 Task: Create Board Customer Feedback to Workspace IT Department. Create Board Website Design to Workspace IT Department. Create Board Social Media Advertising Campaign Management to Workspace IT Department
Action: Mouse moved to (336, 75)
Screenshot: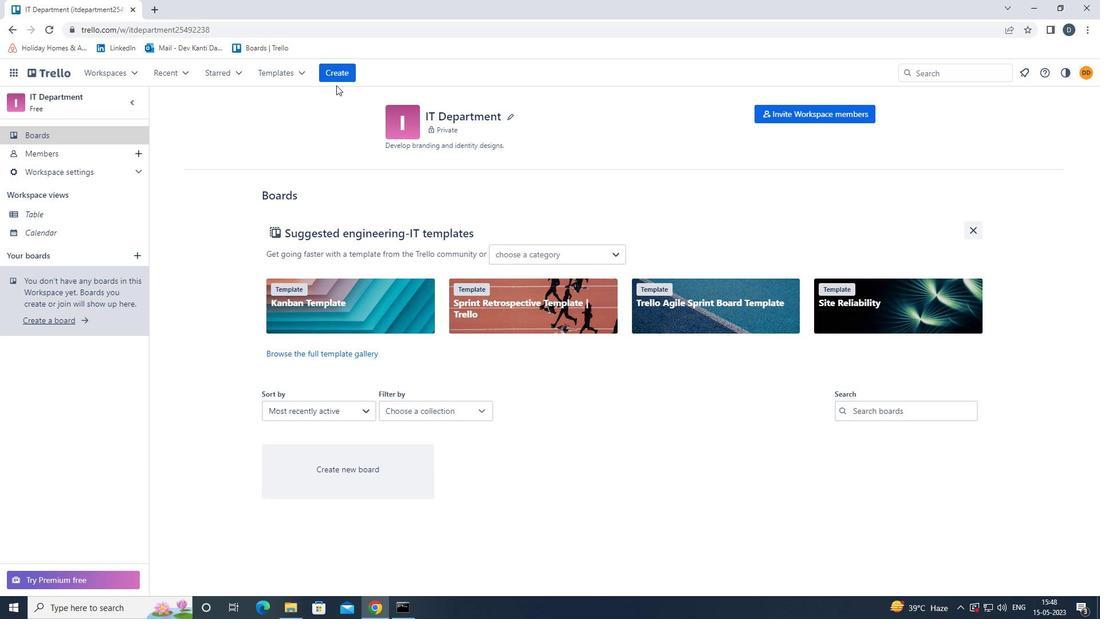 
Action: Mouse pressed left at (336, 75)
Screenshot: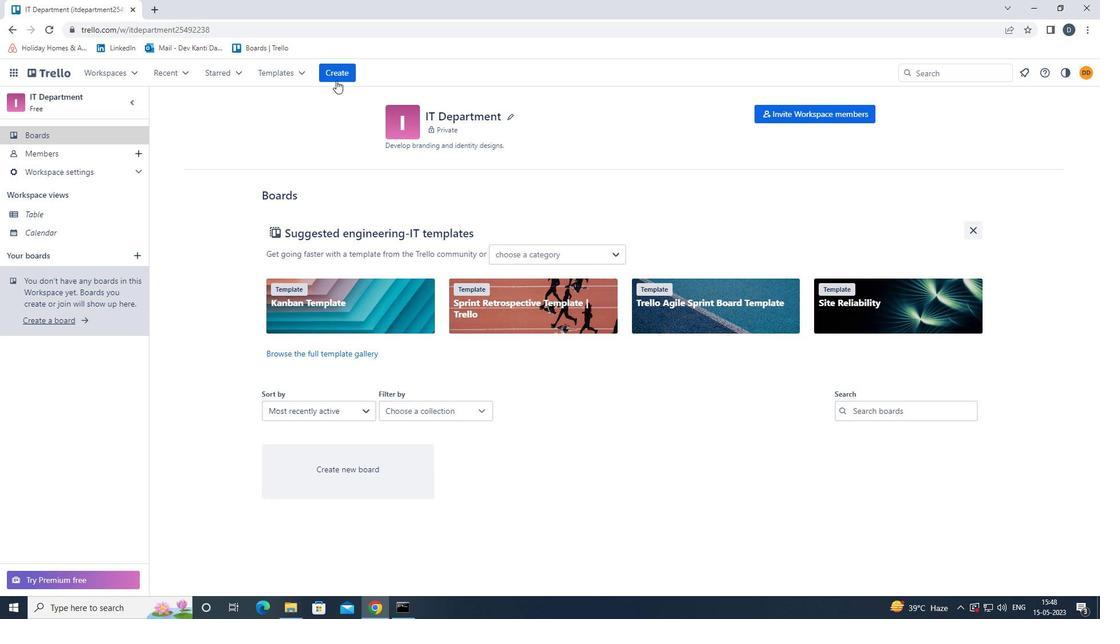 
Action: Mouse moved to (362, 115)
Screenshot: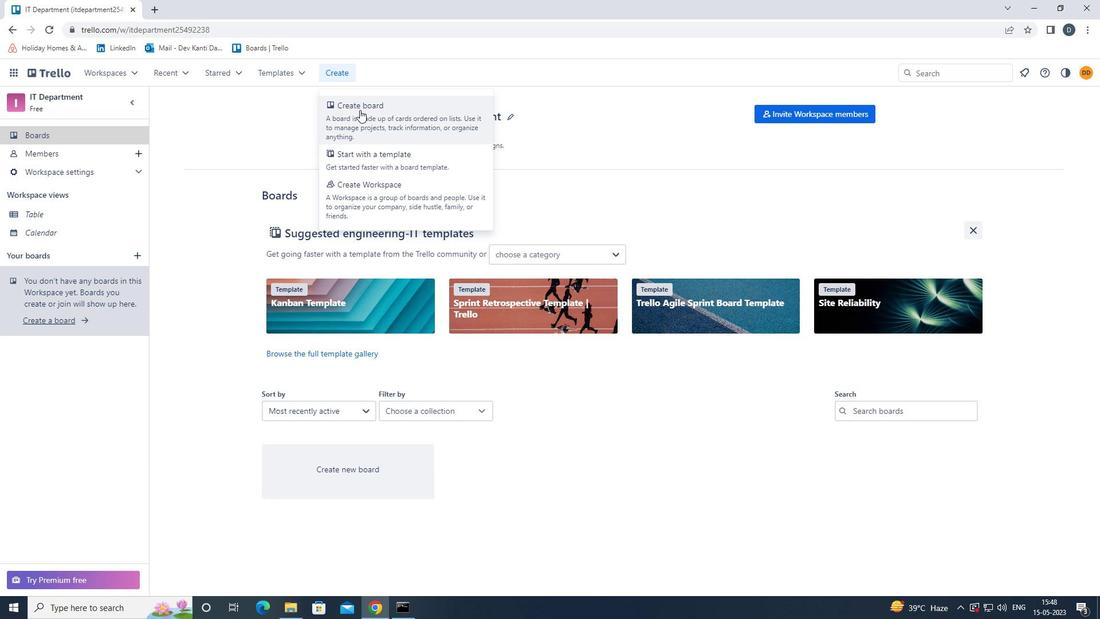 
Action: Mouse pressed left at (362, 115)
Screenshot: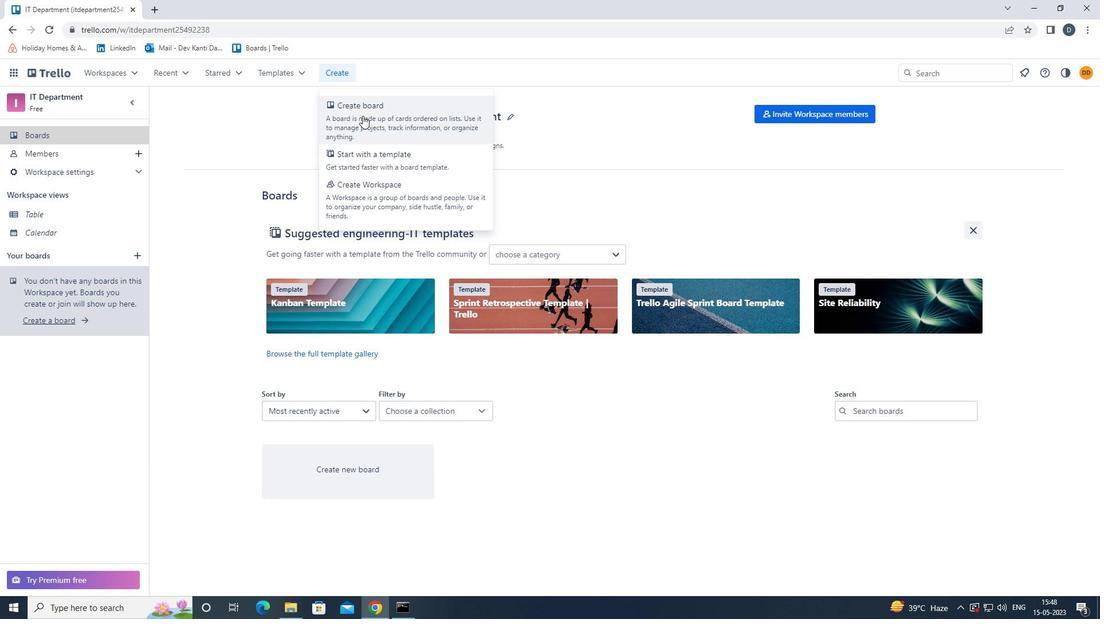
Action: Mouse moved to (409, 179)
Screenshot: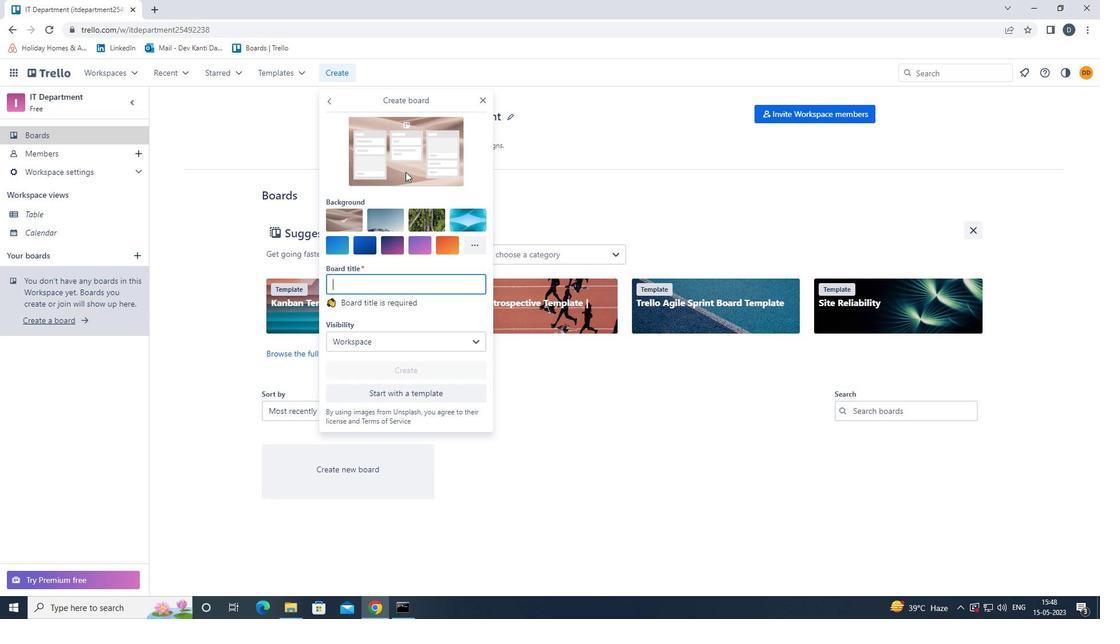 
Action: Key pressed <Key.shift>CUSTOMER<Key.space><Key.shift><Key.shift><Key.shift><Key.shift>FEEDBACK<Key.enter>
Screenshot: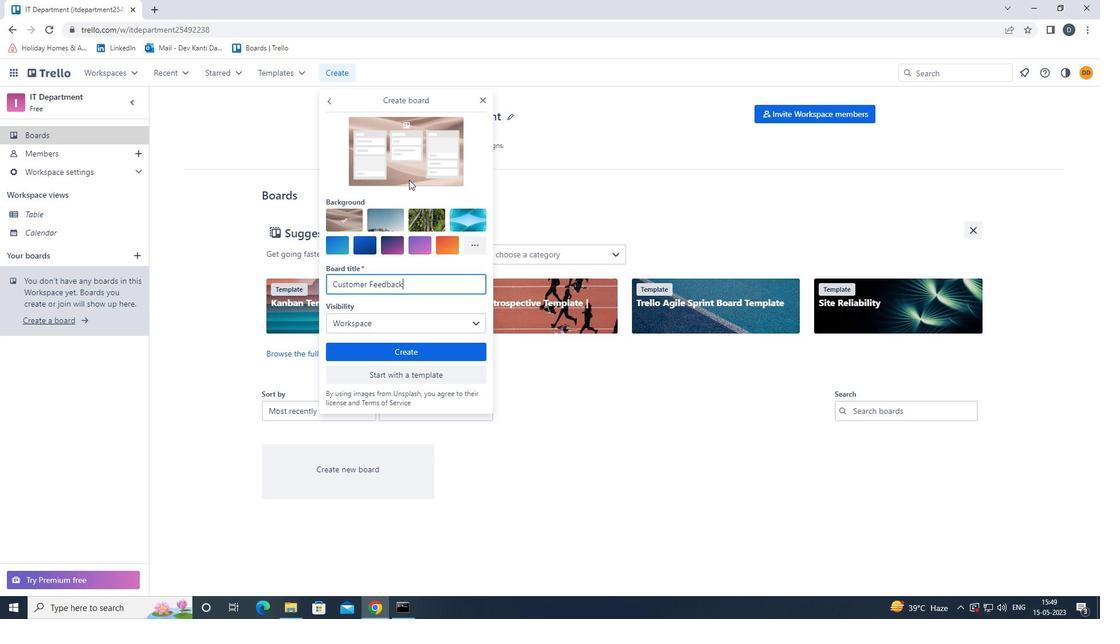 
Action: Mouse moved to (341, 76)
Screenshot: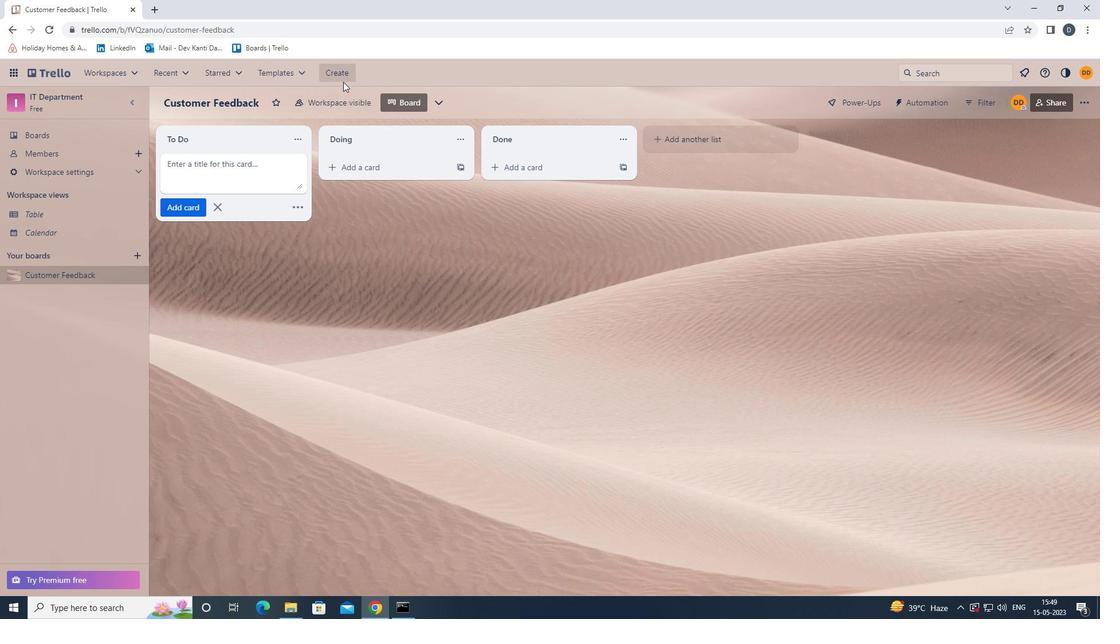 
Action: Mouse pressed left at (341, 76)
Screenshot: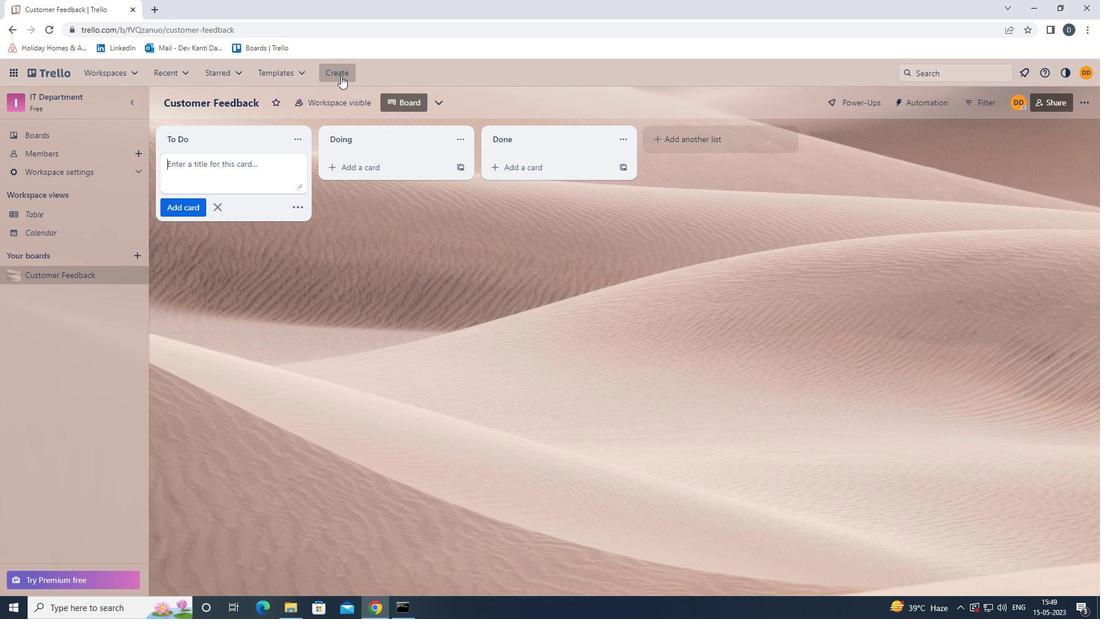
Action: Mouse moved to (361, 123)
Screenshot: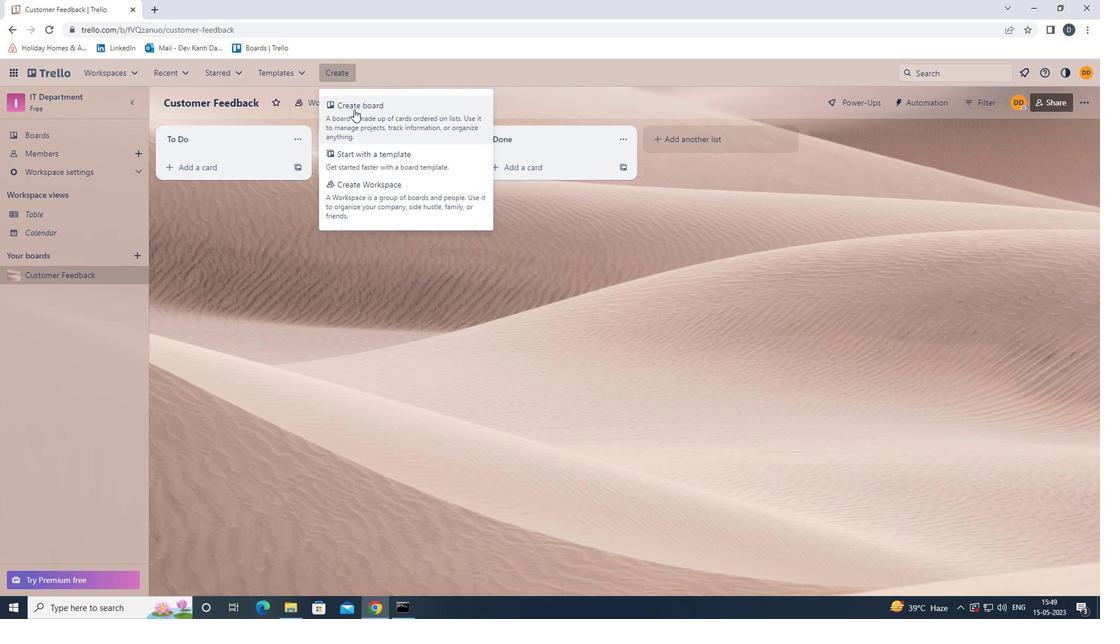 
Action: Mouse pressed left at (361, 123)
Screenshot: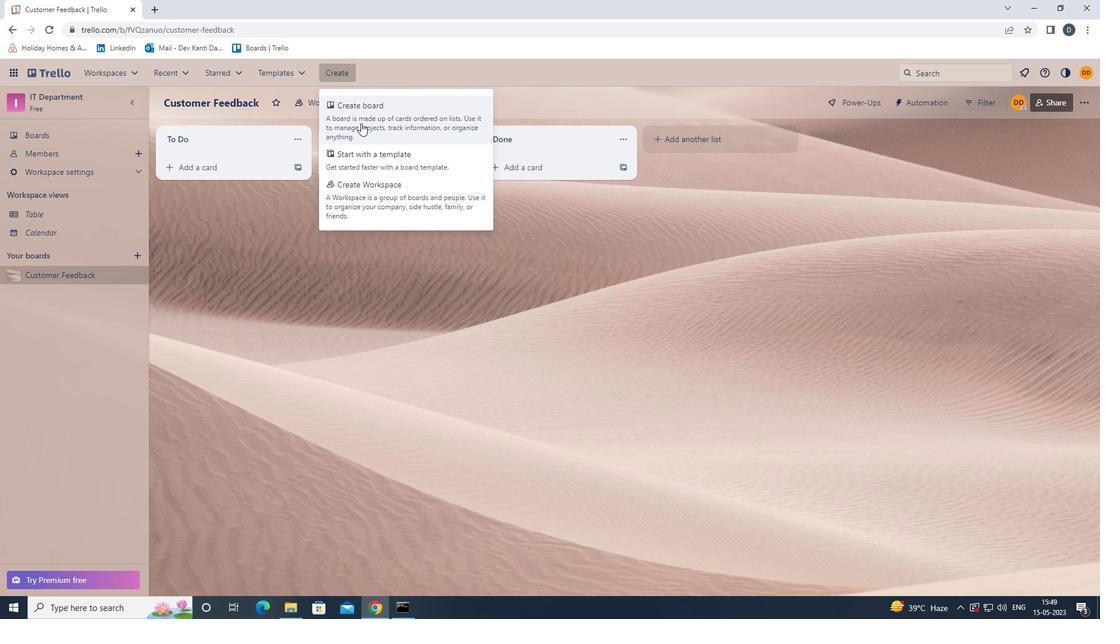 
Action: Mouse moved to (392, 282)
Screenshot: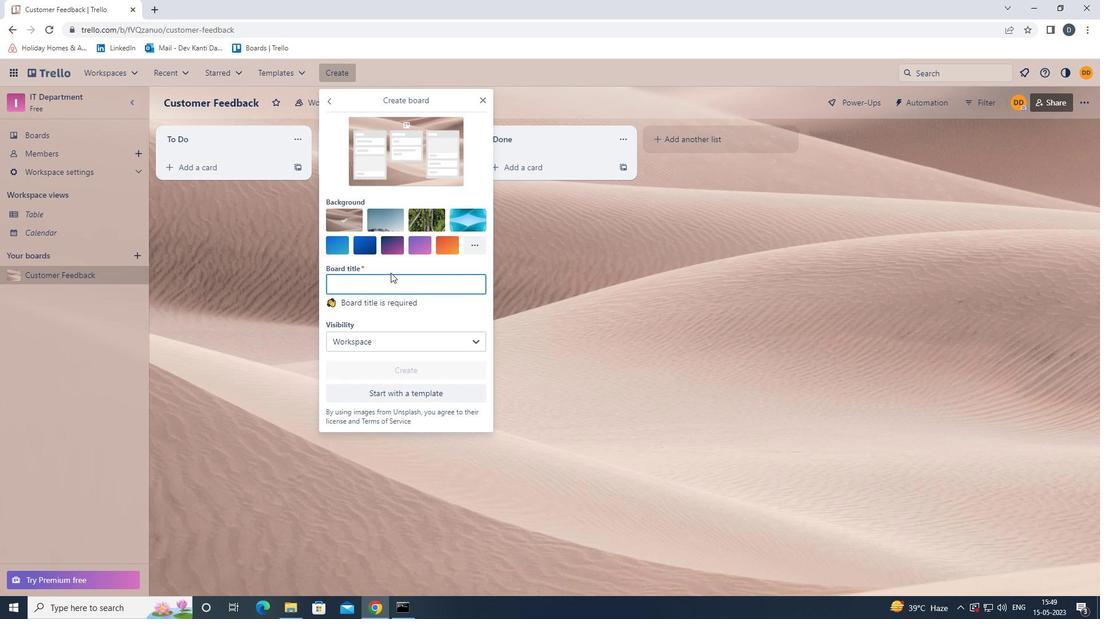 
Action: Key pressed <Key.shift><Key.shift><Key.shift><Key.shift><Key.shift><Key.shift><Key.shift><Key.shift><Key.shift><Key.shift>WEBSITE<Key.space><Key.shift><Key.shift>DESIGN
Screenshot: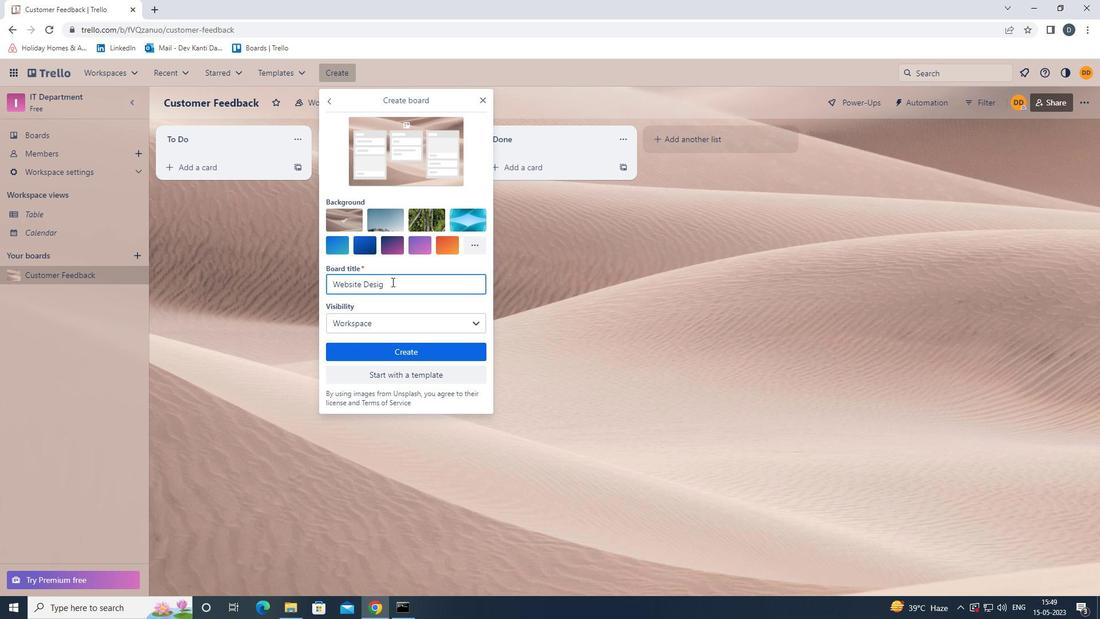 
Action: Mouse moved to (406, 354)
Screenshot: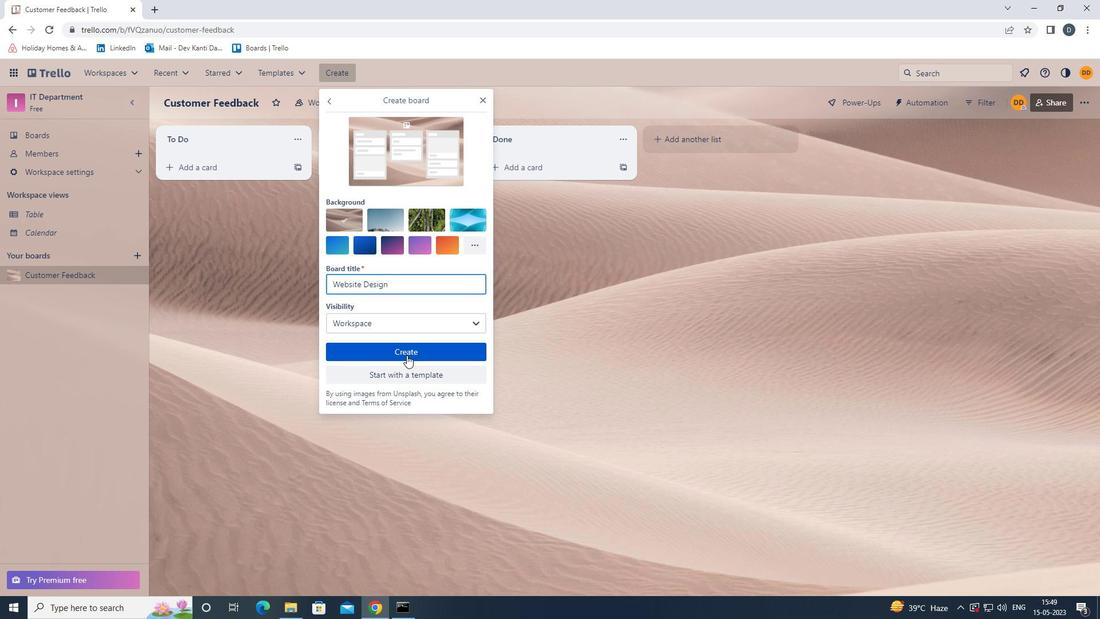 
Action: Mouse pressed left at (406, 354)
Screenshot: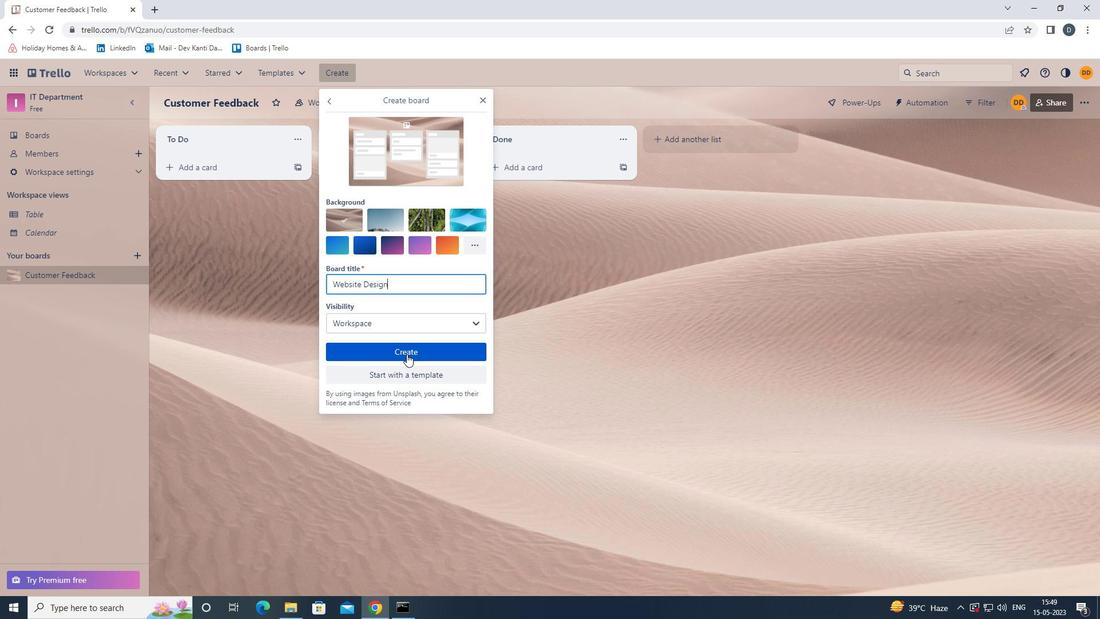 
Action: Mouse moved to (333, 72)
Screenshot: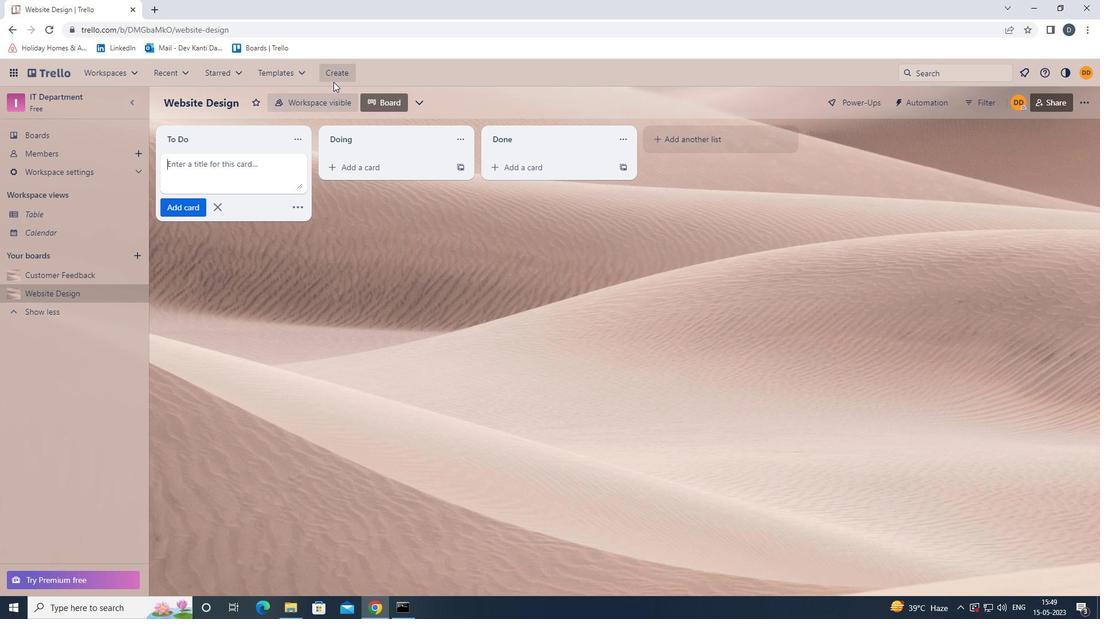 
Action: Mouse pressed left at (333, 72)
Screenshot: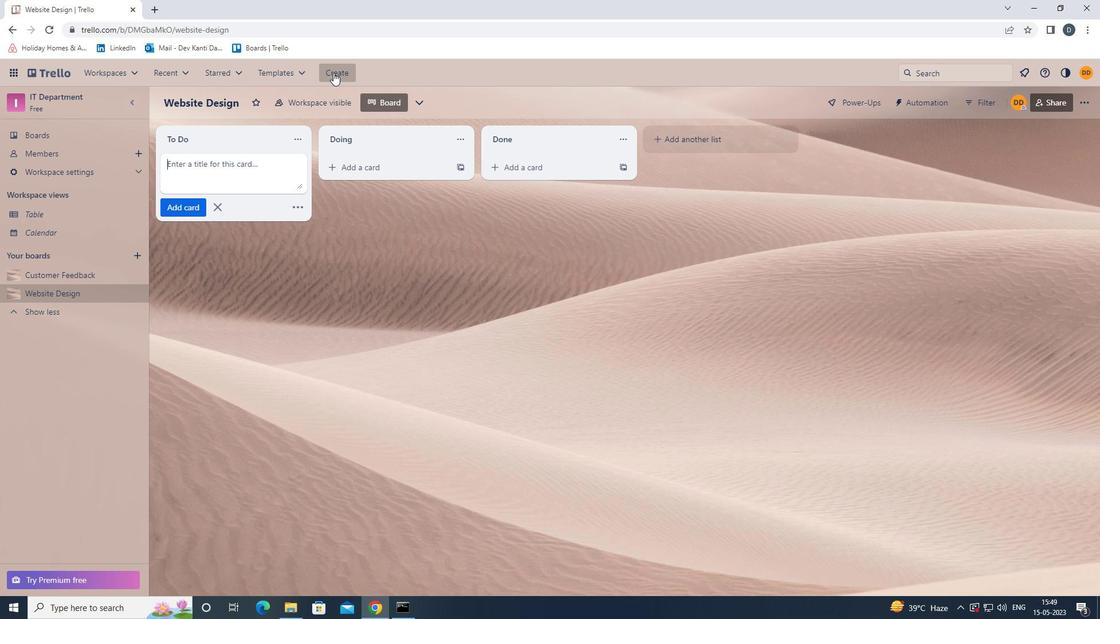 
Action: Mouse moved to (347, 108)
Screenshot: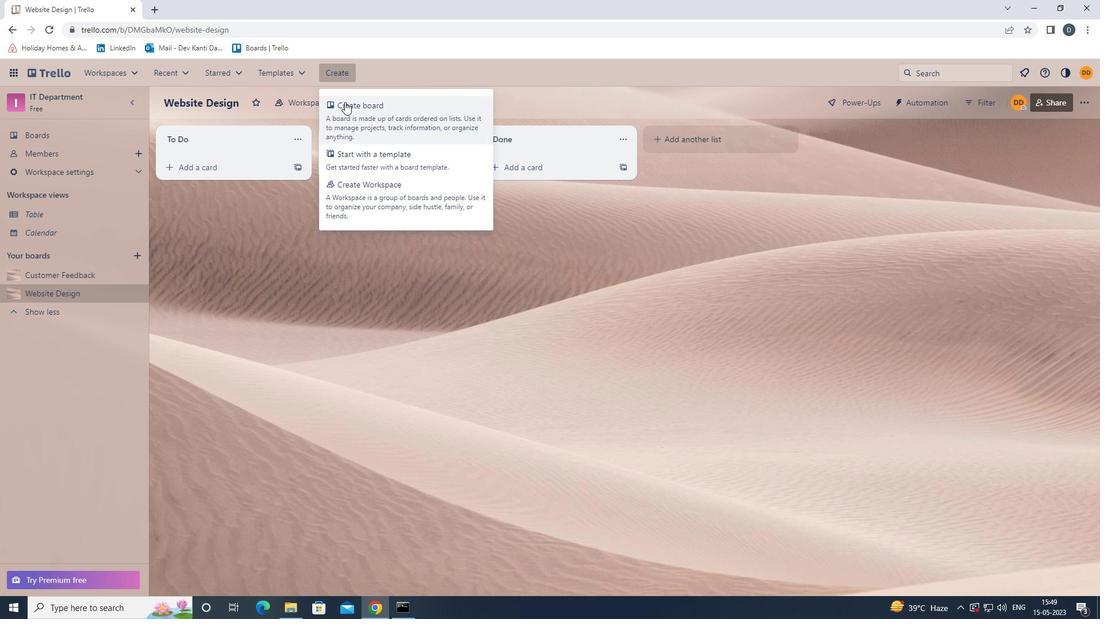 
Action: Mouse pressed left at (347, 108)
Screenshot: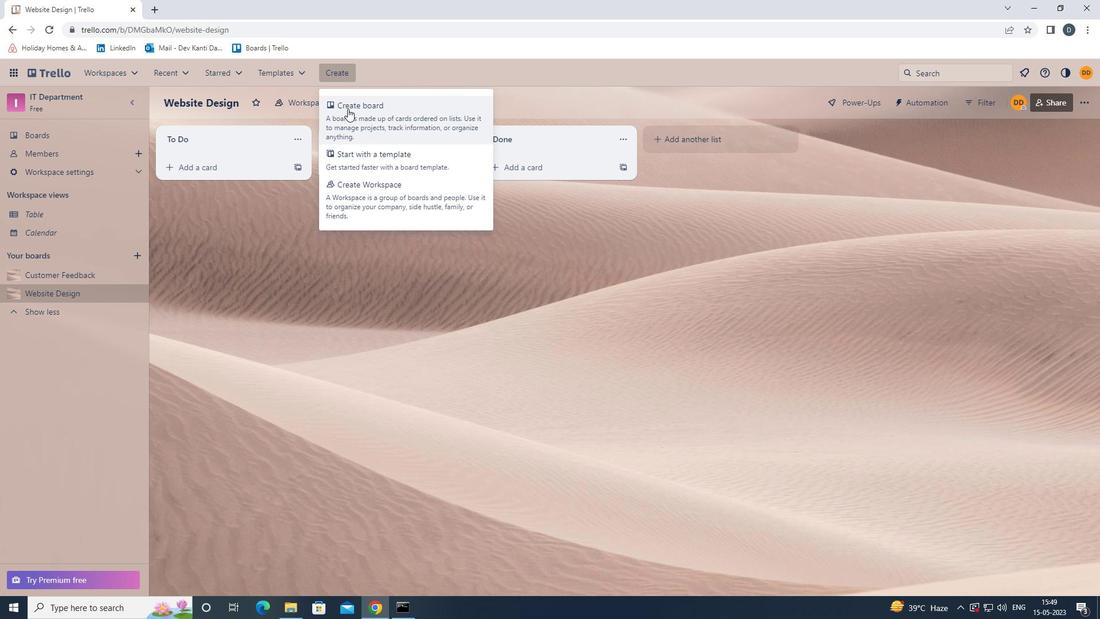 
Action: Mouse moved to (412, 287)
Screenshot: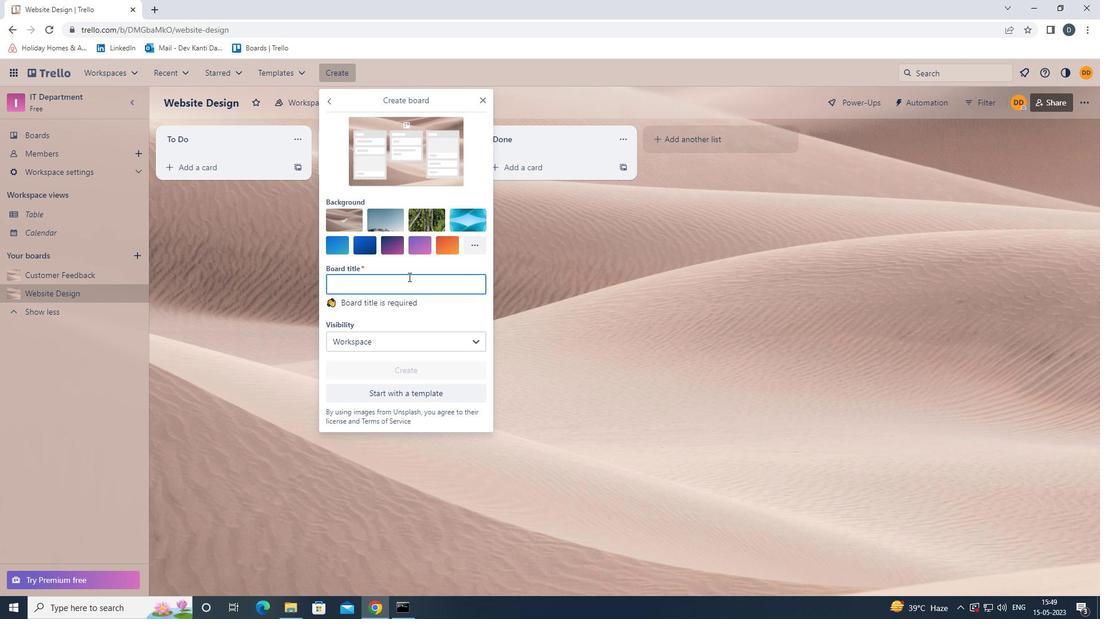 
Action: Key pressed <Key.shift><Key.shift><Key.shift><Key.shift><Key.shift><Key.shift><Key.shift><Key.shift><Key.shift><Key.shift><Key.shift><Key.shift><Key.shift><Key.shift><Key.shift><Key.shift><Key.shift><Key.shift><Key.shift><Key.shift><Key.shift><Key.shift><Key.shift><Key.shift><Key.shift><Key.shift><Key.shift><Key.shift><Key.shift><Key.shift><Key.shift><Key.shift><Key.shift><Key.shift><Key.shift><Key.shift><Key.shift>SOCIAL<Key.space><Key.shift><Key.shift><Key.shift><Key.shift><Key.shift><Key.shift><Key.shift><Key.shift><Key.shift><Key.shift>MEDIA<Key.space><Key.shift><Key.shift><Key.shift><Key.shift><Key.shift><Key.shift>ADVERTISING<Key.space><Key.shift>CAMPAIGN<Key.space><Key.shift><Key.shift><Key.shift><Key.shift><Key.shift><Key.shift><Key.shift><Key.shift><Key.shift><Key.shift>MANAGEMENT<Key.space><Key.enter>
Screenshot: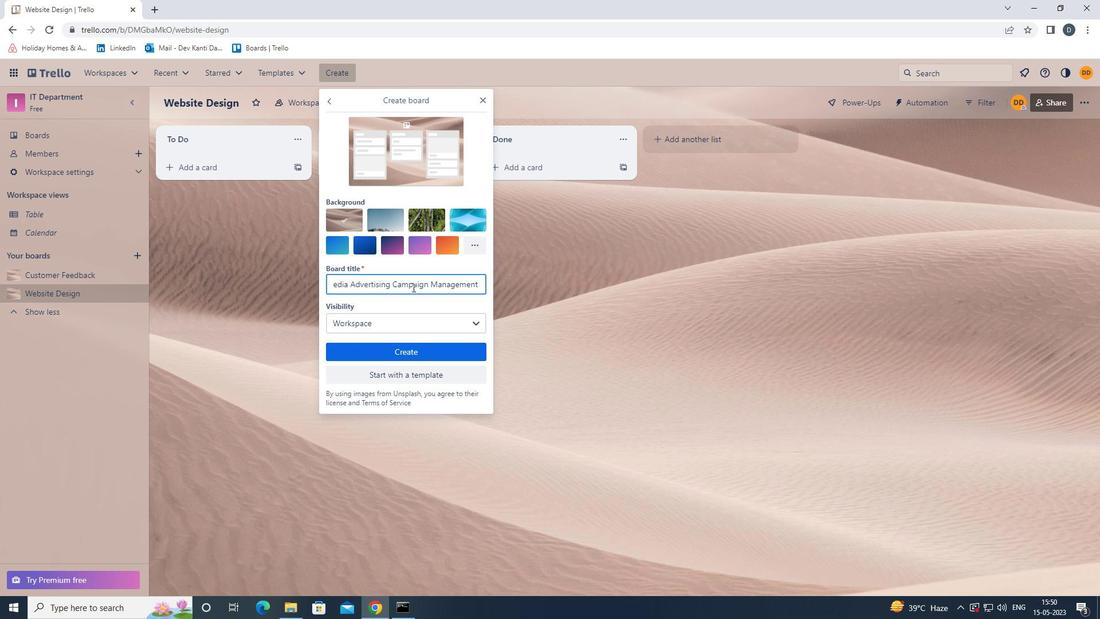 
Action: Mouse moved to (437, 308)
Screenshot: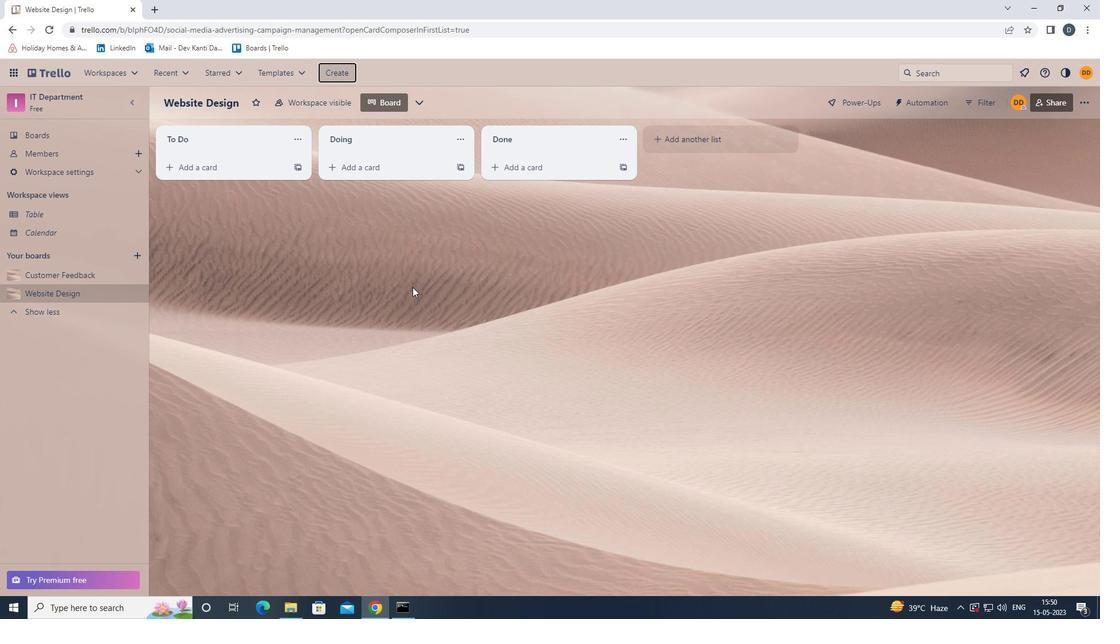 
